 Task: Mark as unread   from parteek.kumar@softage.net with a subject Subject0014
Action: Mouse moved to (713, 101)
Screenshot: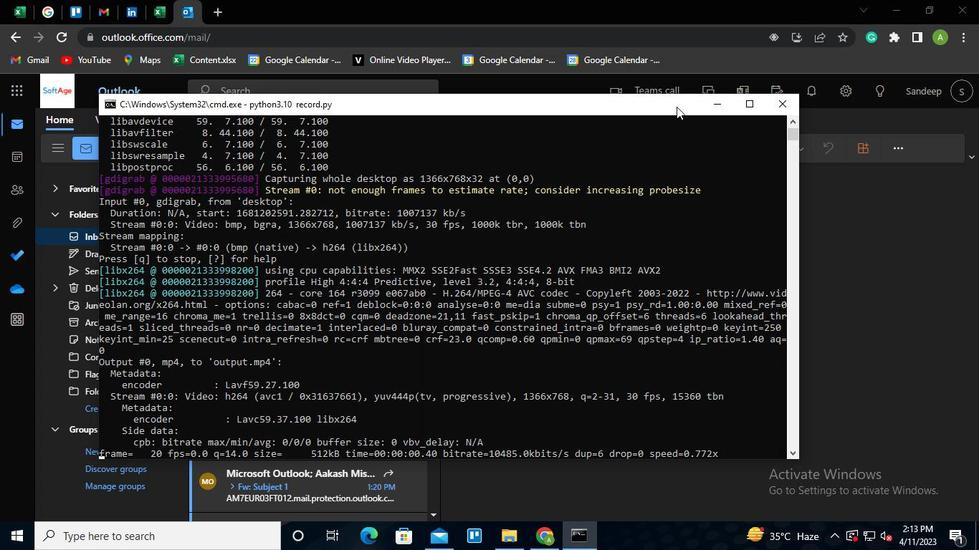 
Action: Mouse pressed left at (713, 101)
Screenshot: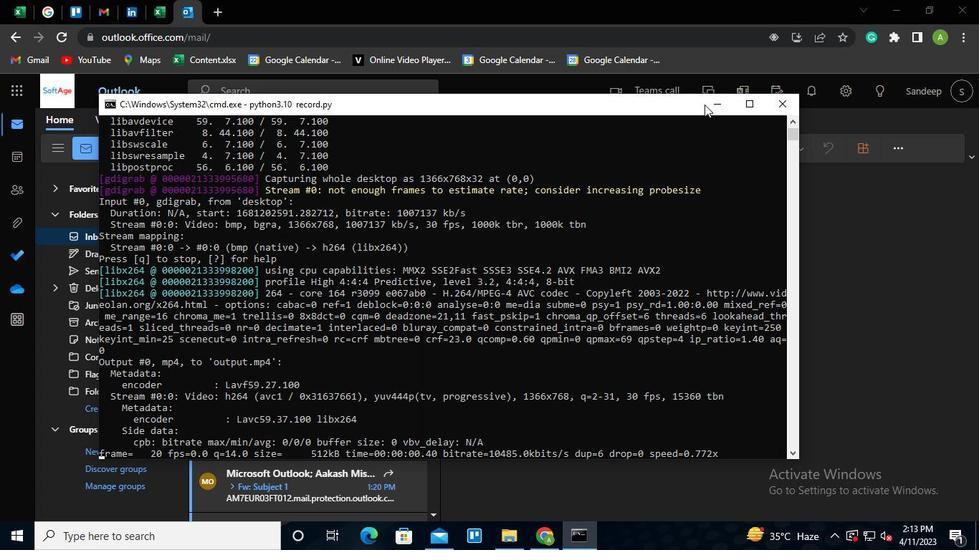 
Action: Mouse moved to (286, 90)
Screenshot: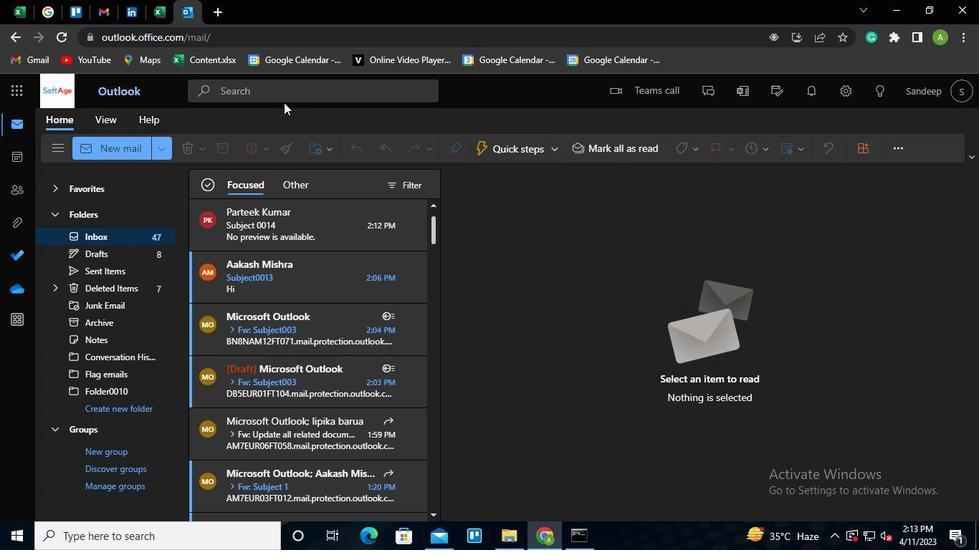 
Action: Mouse pressed left at (286, 90)
Screenshot: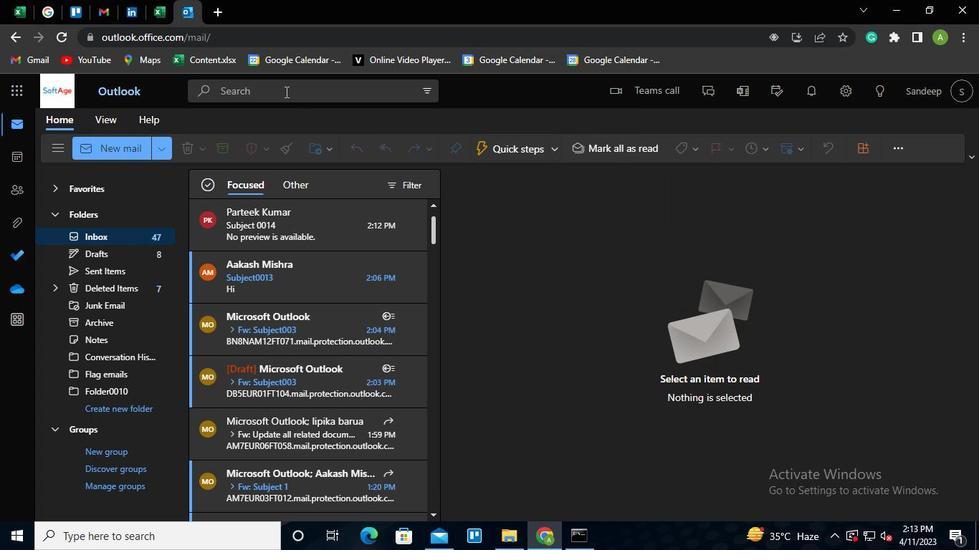 
Action: Mouse moved to (280, 149)
Screenshot: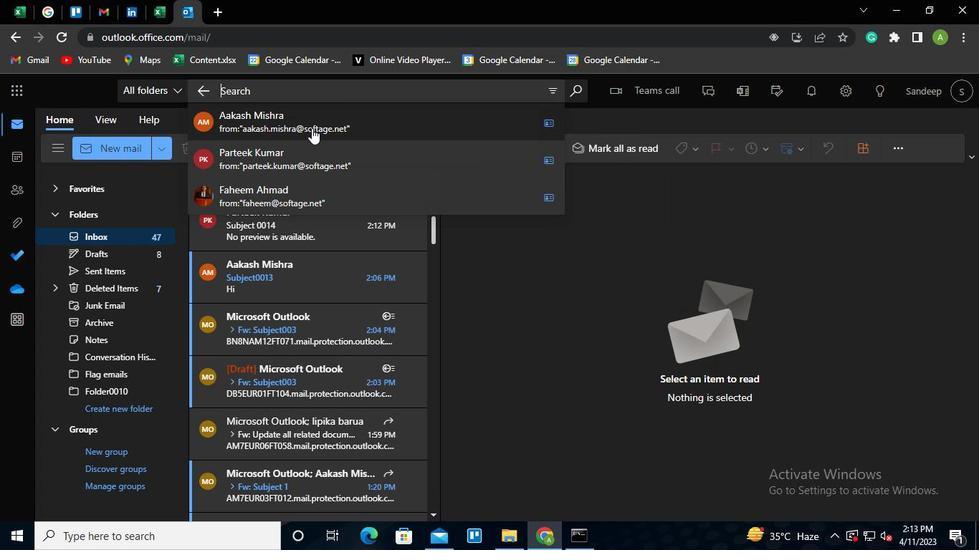 
Action: Mouse pressed left at (280, 149)
Screenshot: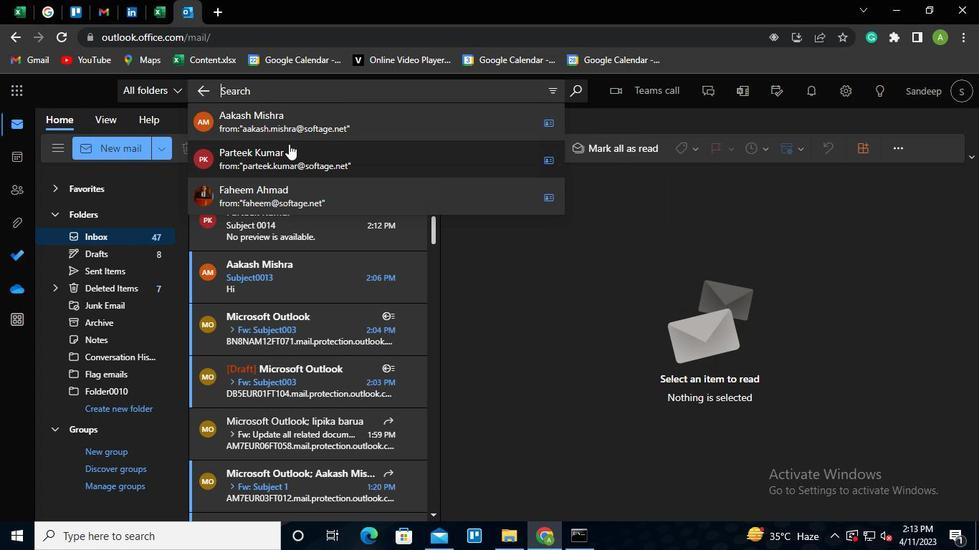 
Action: Mouse moved to (541, 90)
Screenshot: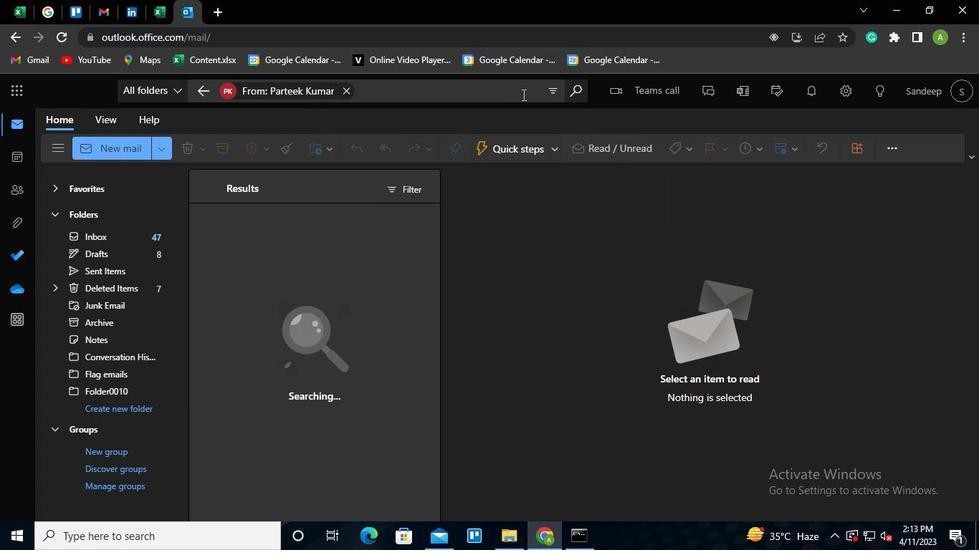 
Action: Mouse pressed left at (541, 90)
Screenshot: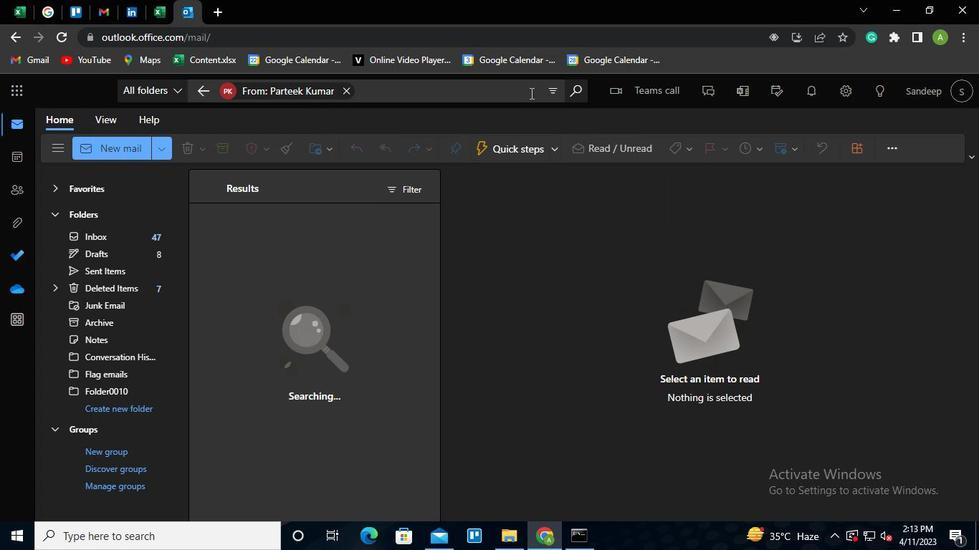 
Action: Mouse moved to (303, 290)
Screenshot: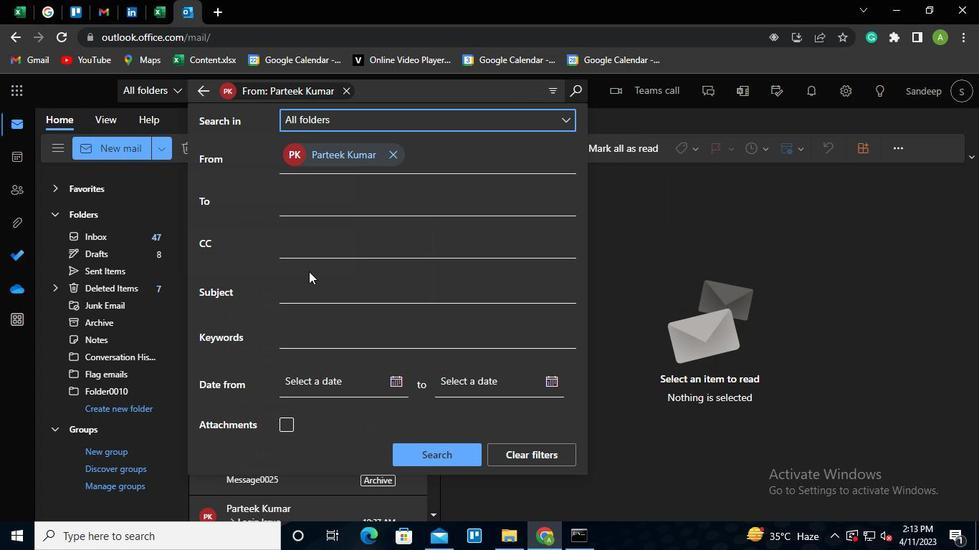 
Action: Mouse pressed left at (303, 290)
Screenshot: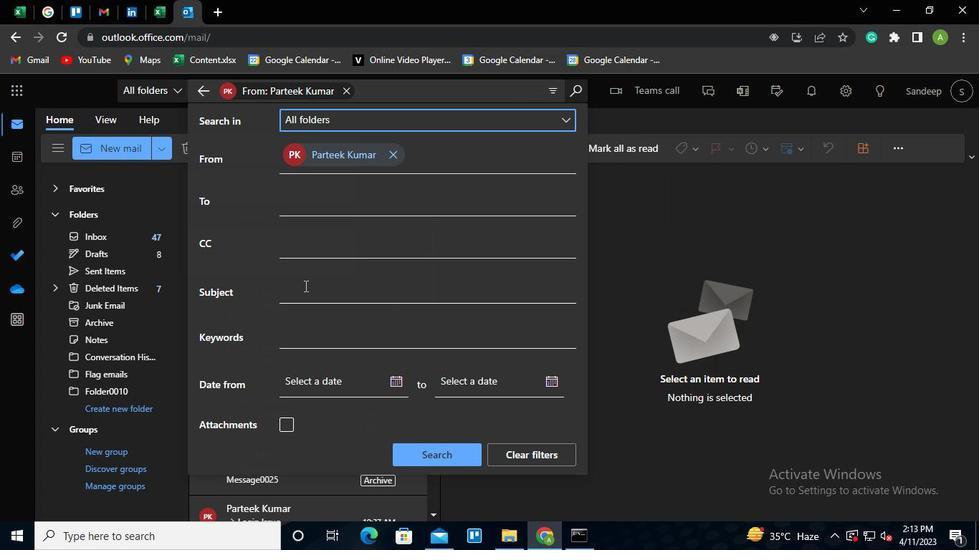 
Action: Keyboard Key.shift
Screenshot: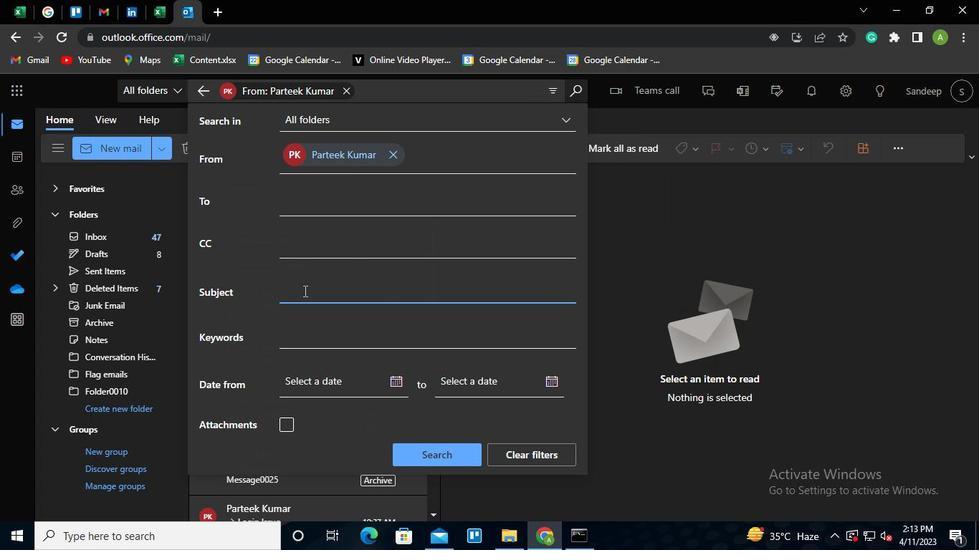
Action: Keyboard S
Screenshot: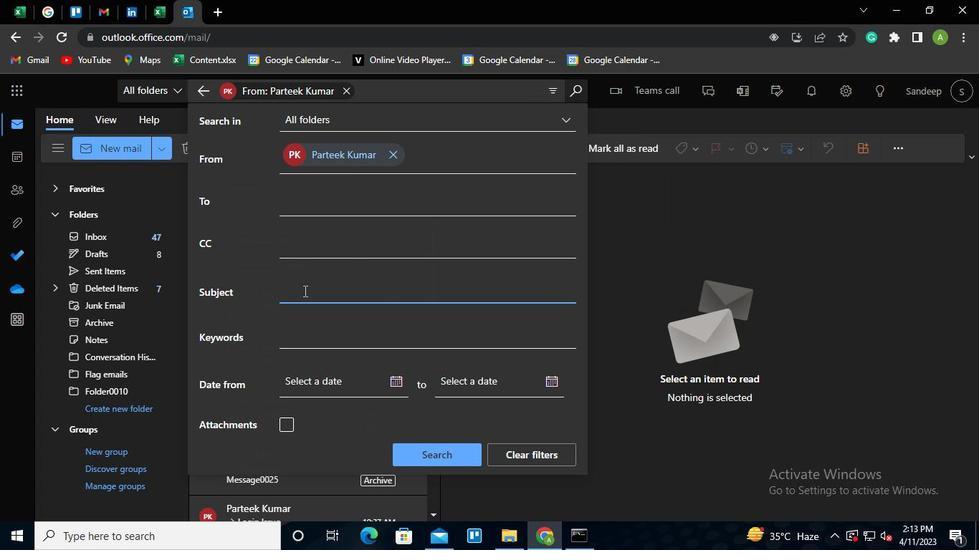 
Action: Keyboard u
Screenshot: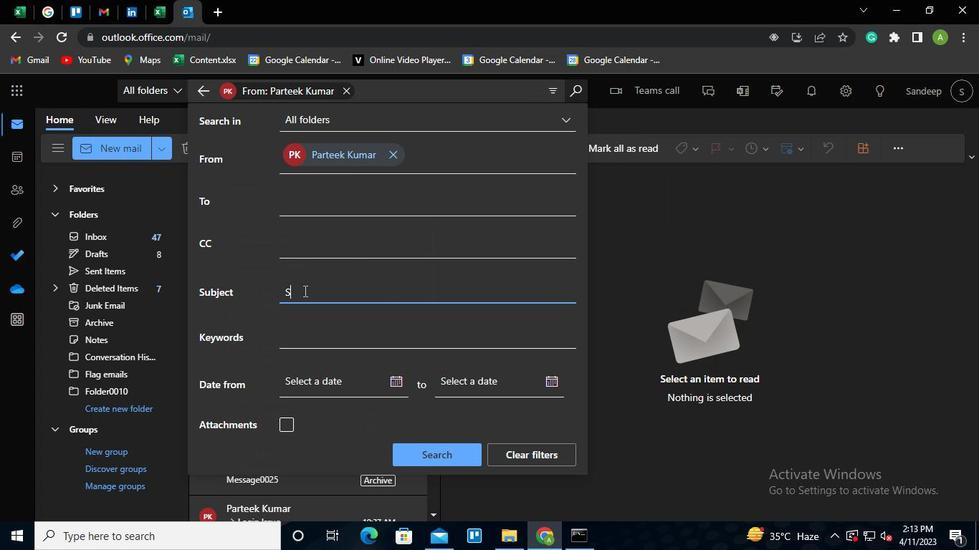 
Action: Keyboard b
Screenshot: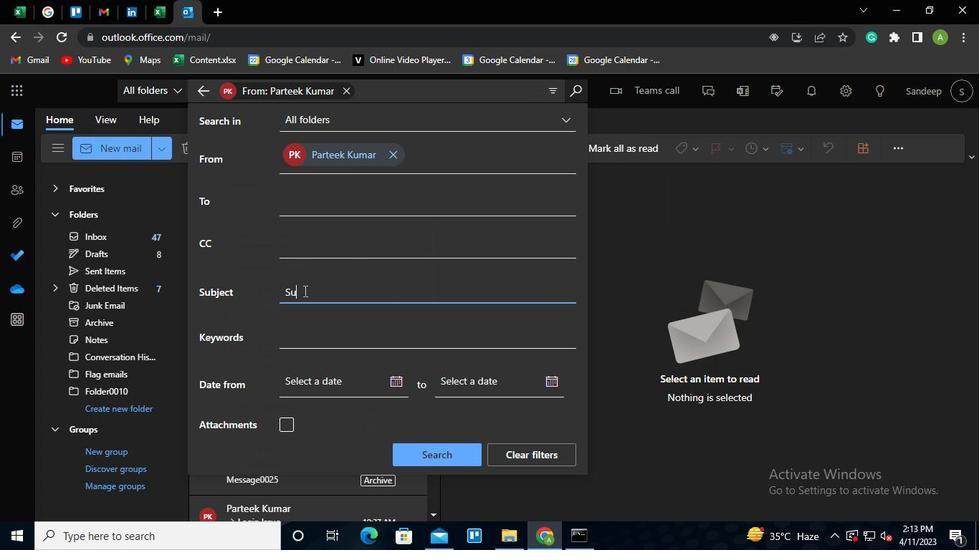 
Action: Keyboard j
Screenshot: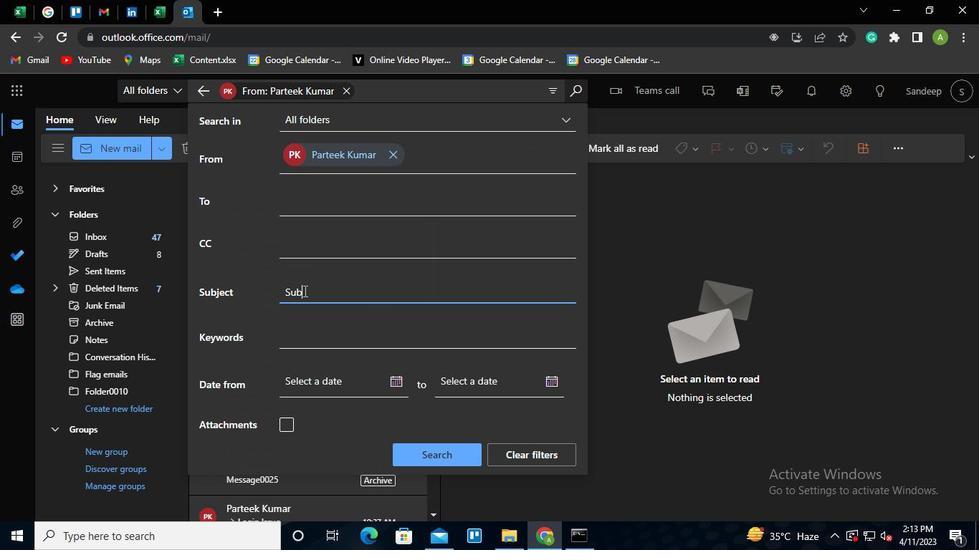 
Action: Keyboard e
Screenshot: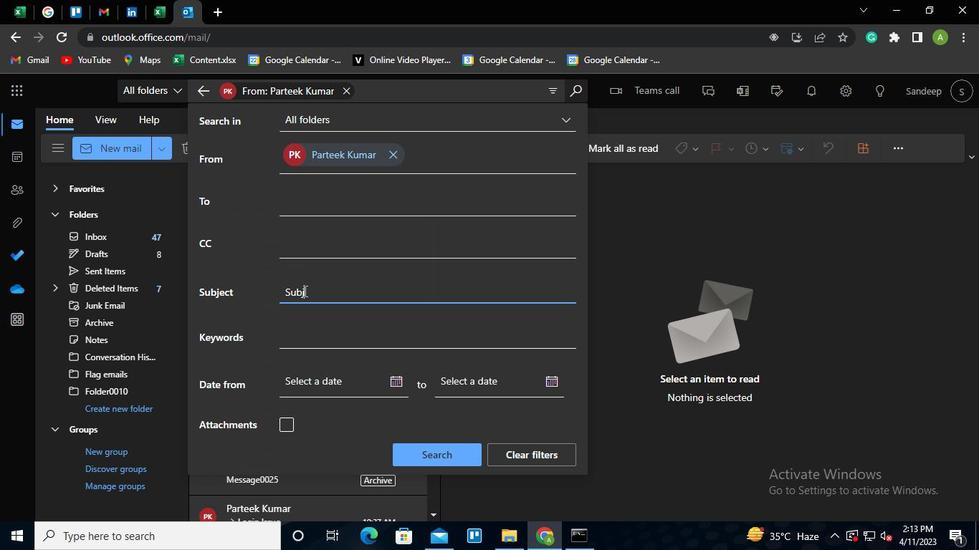 
Action: Keyboard c
Screenshot: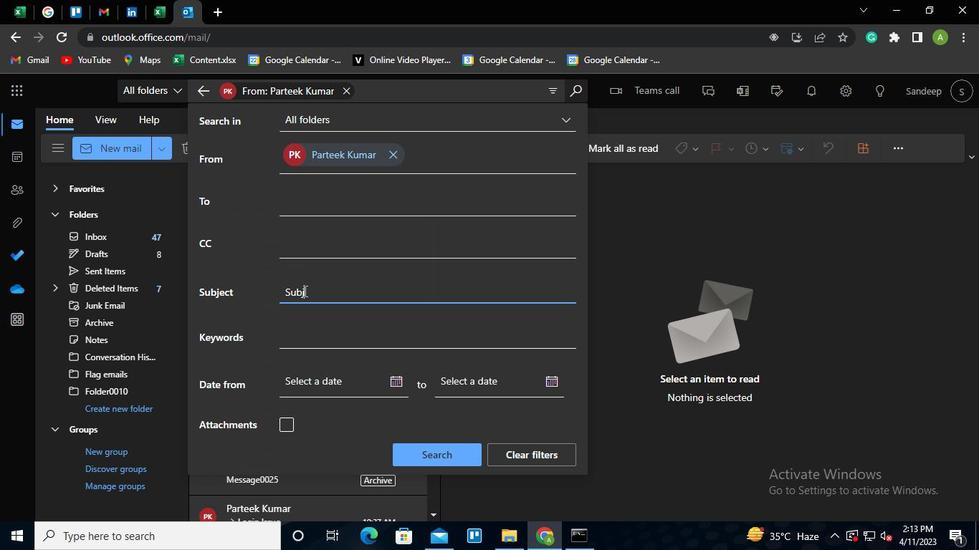
Action: Keyboard t
Screenshot: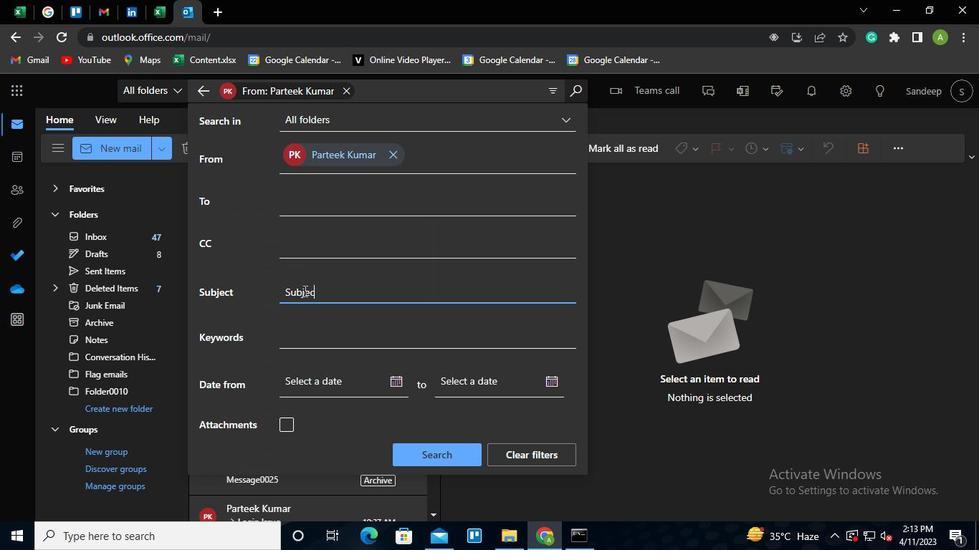 
Action: Keyboard Key.space
Screenshot: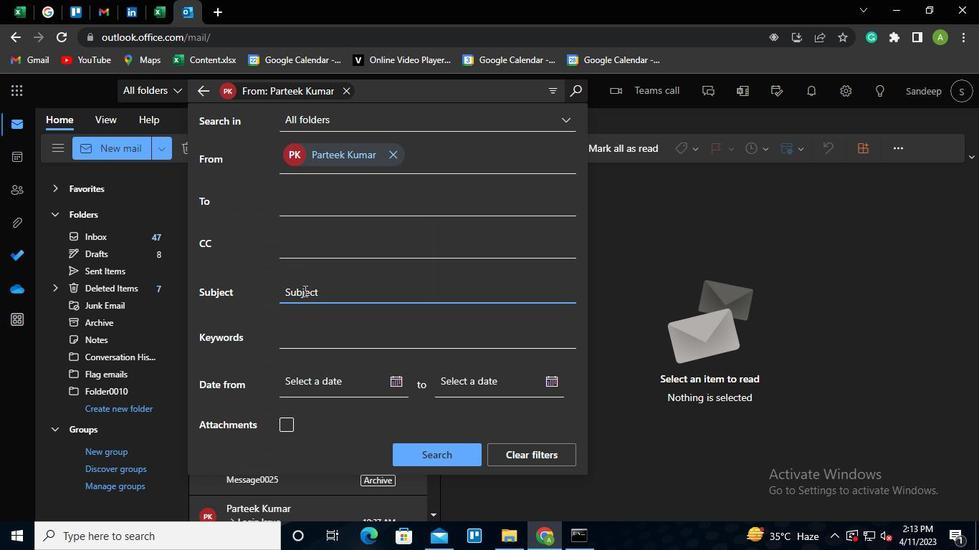 
Action: Keyboard <96>
Screenshot: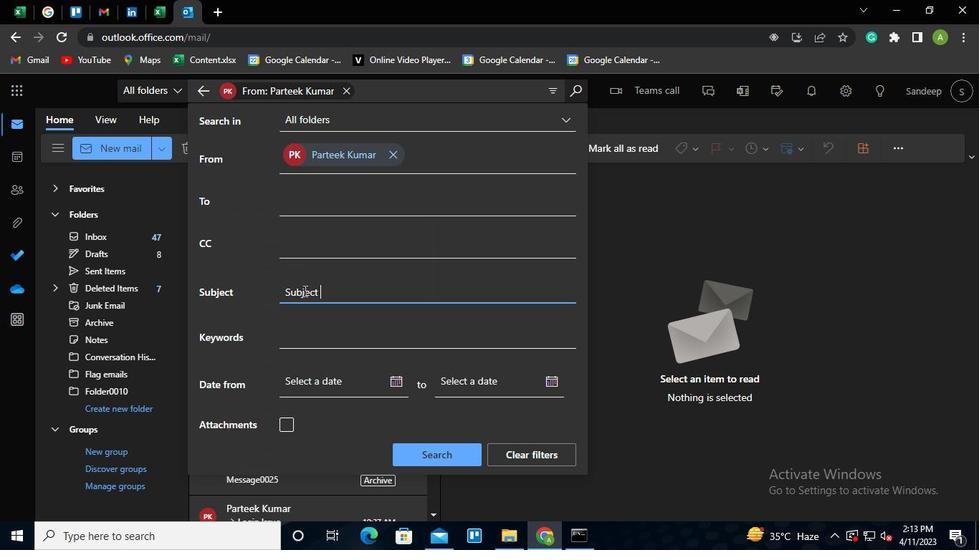 
Action: Keyboard <96>
Screenshot: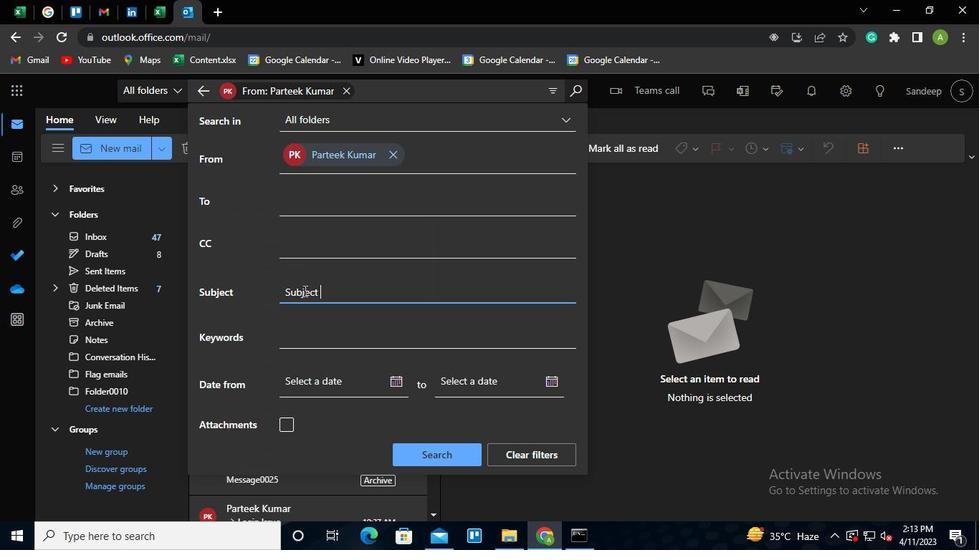 
Action: Keyboard <97>
Screenshot: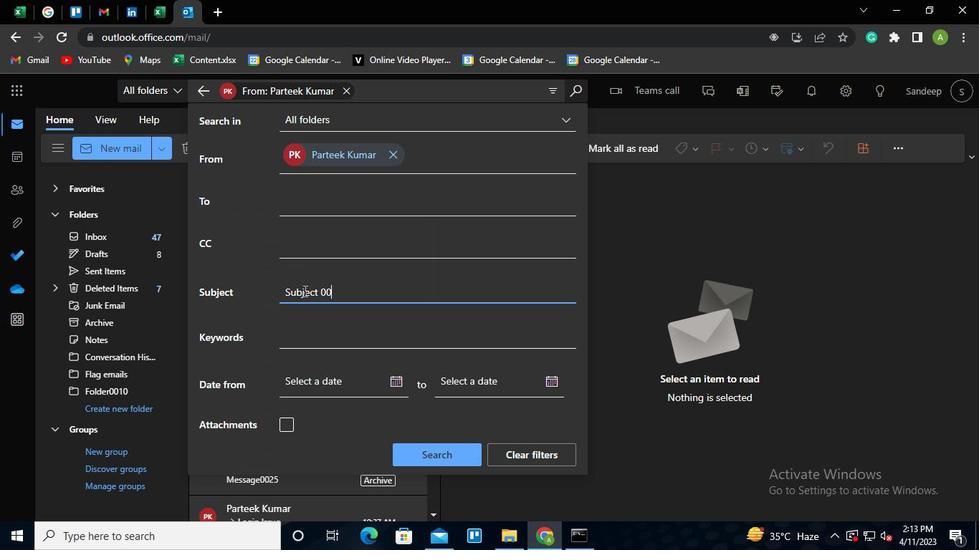 
Action: Keyboard <100>
Screenshot: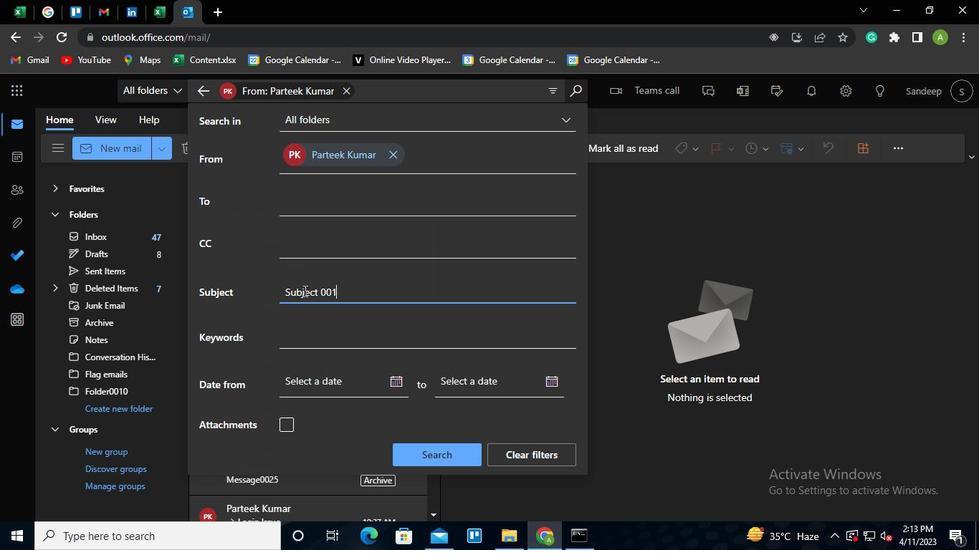 
Action: Mouse moved to (417, 444)
Screenshot: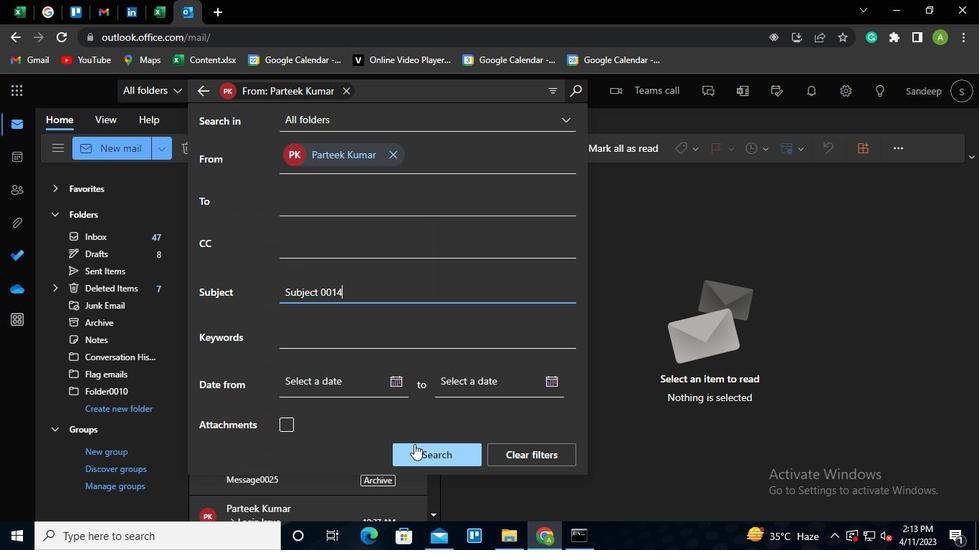 
Action: Mouse pressed left at (417, 444)
Screenshot: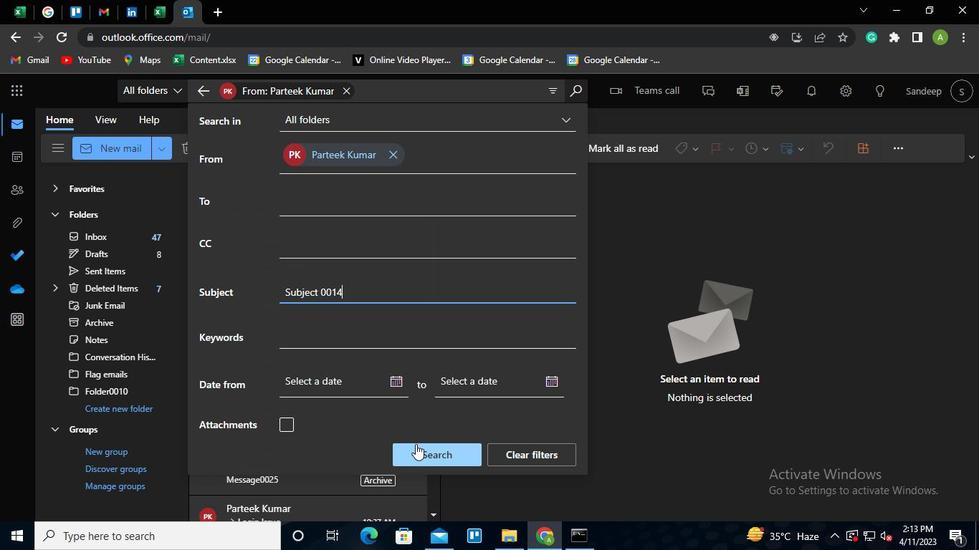 
Action: Mouse moved to (346, 257)
Screenshot: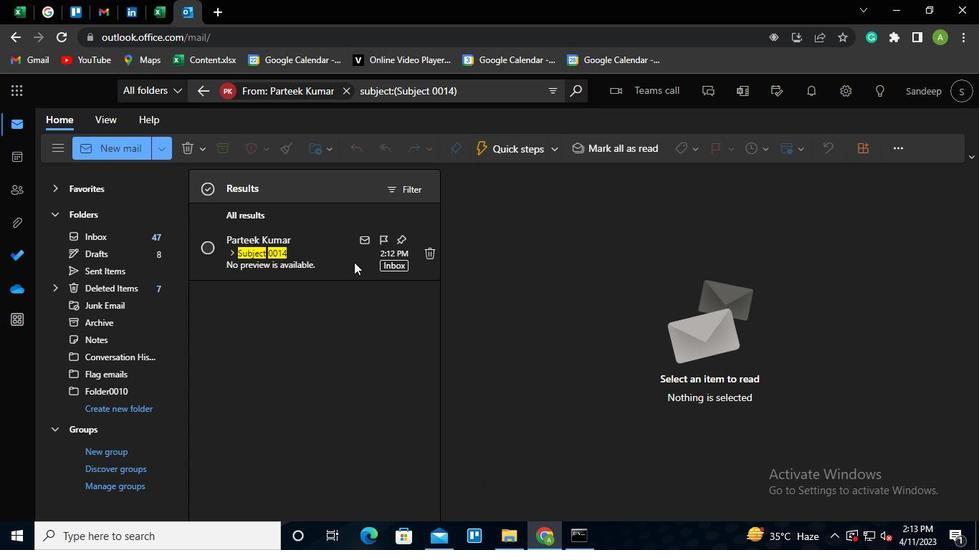 
Action: Mouse pressed right at (346, 257)
Screenshot: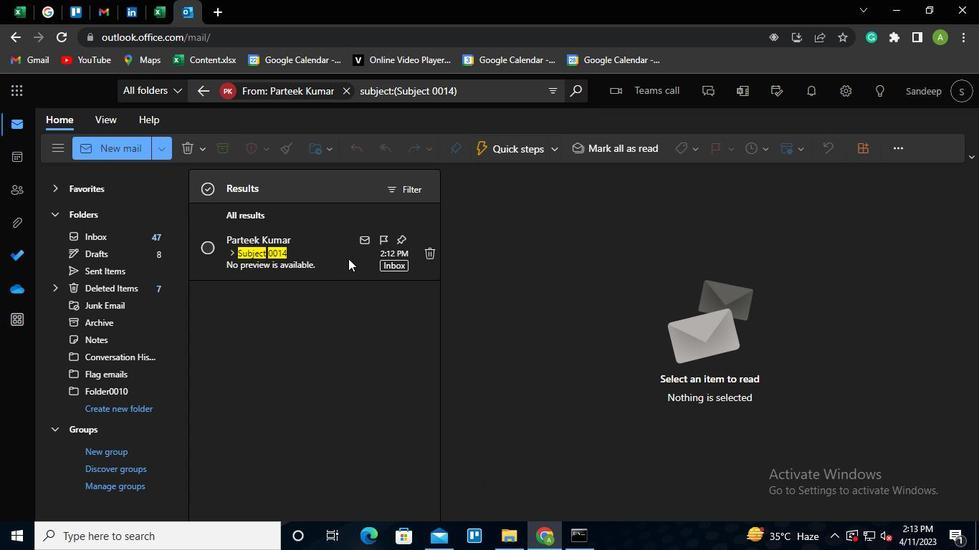 
Action: Mouse moved to (374, 293)
Screenshot: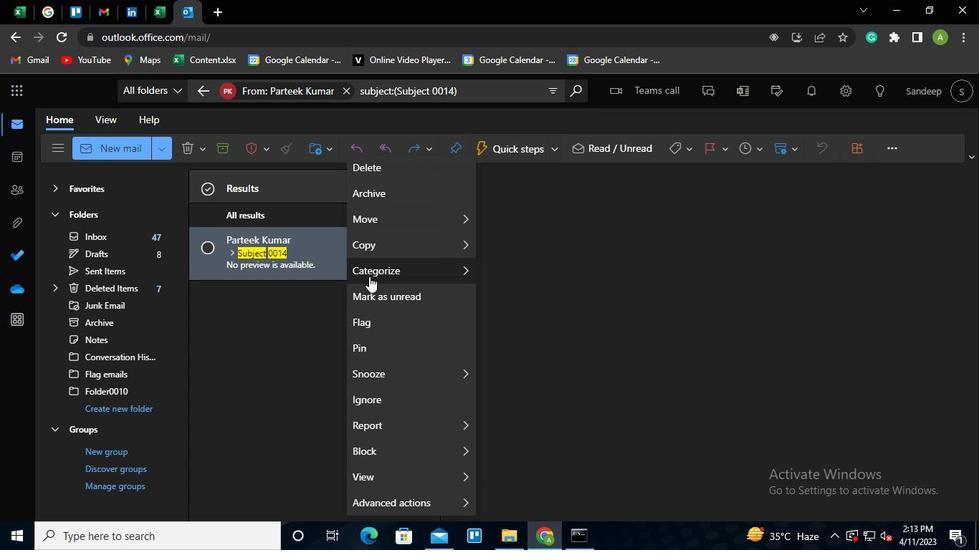 
Action: Mouse pressed left at (374, 293)
Screenshot: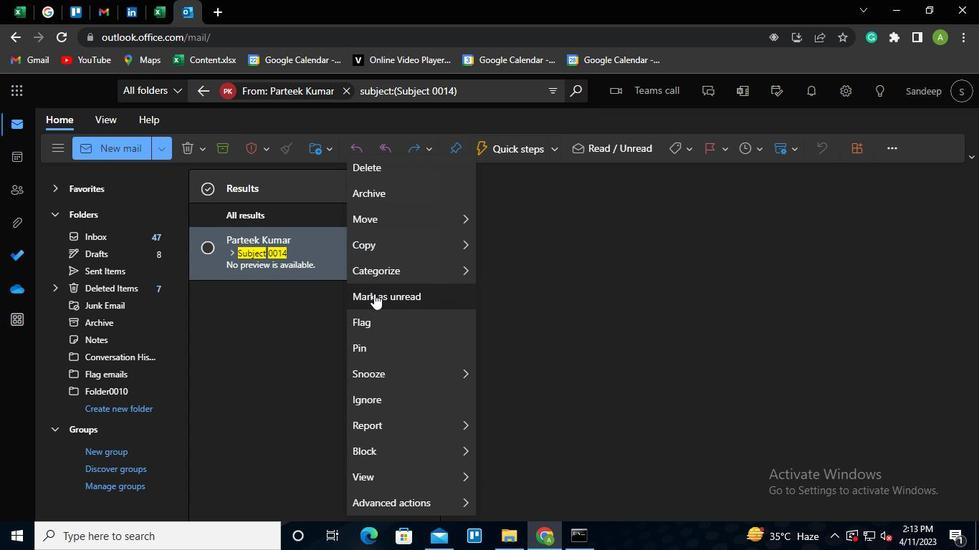 
Action: Mouse moved to (583, 533)
Screenshot: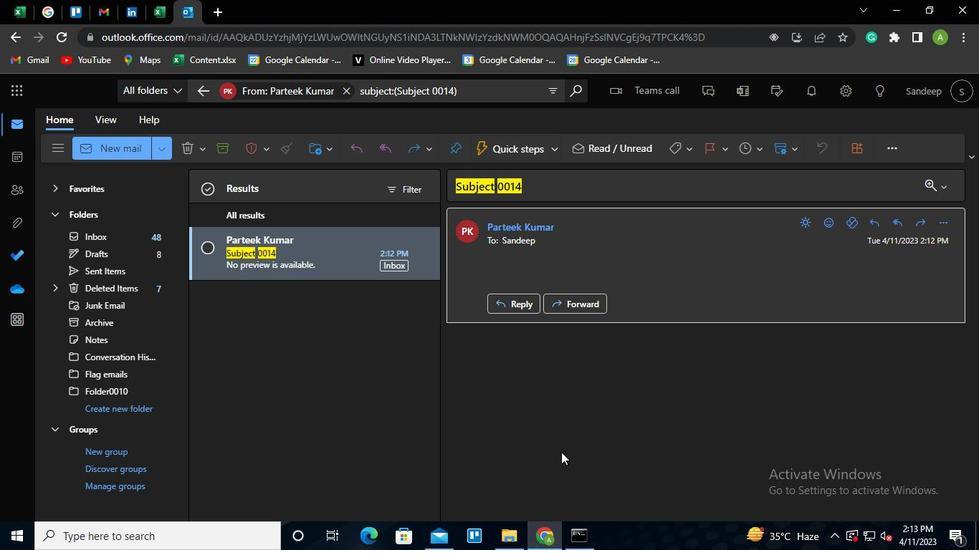 
Action: Mouse pressed left at (583, 533)
Screenshot: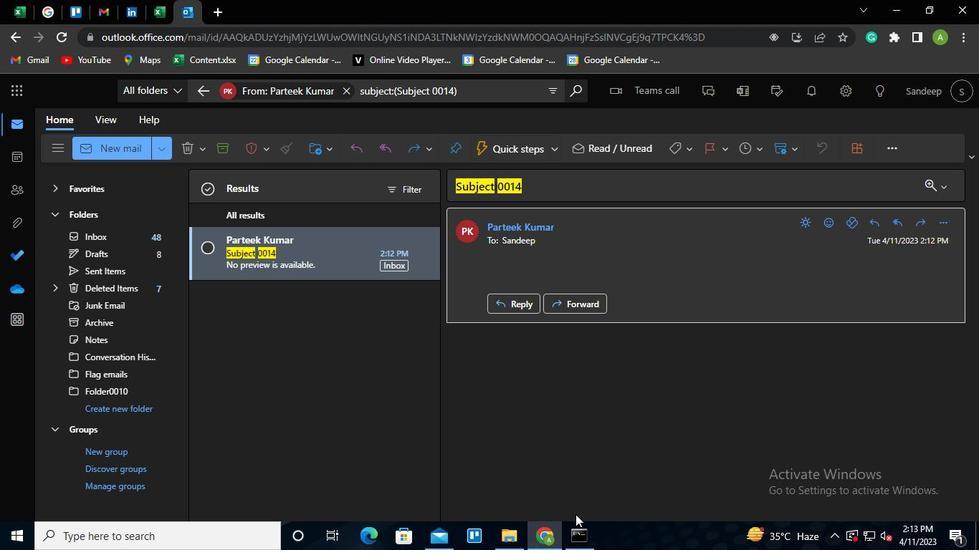 
Action: Mouse moved to (781, 108)
Screenshot: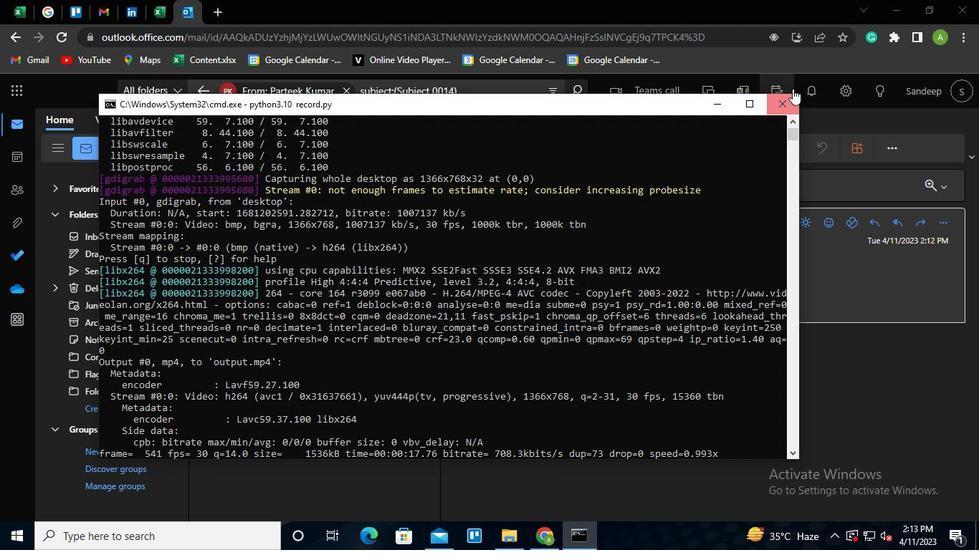 
Action: Mouse pressed left at (781, 108)
Screenshot: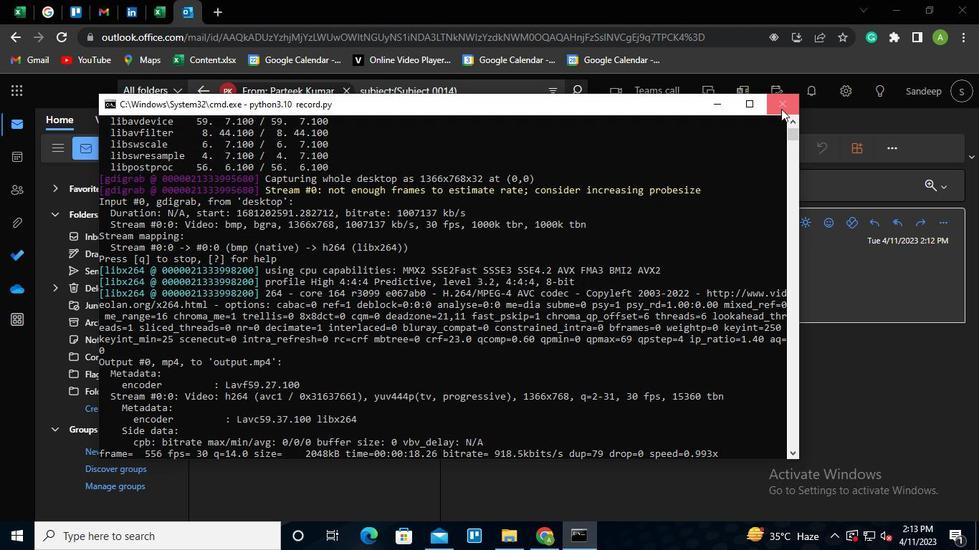 
